 Task: Add an event with the title Networking Luncheon, date '2024/04/16', time 9:40 AM to 11:40 AMand add a description: The Effective Communication workshop is a dynamic and interactive session designed to enhance participants' communication skills and promote effective interpersonal interactions in the workplace. This workshop provides valuable insights, practical techniques, and hands-on exercises to improve both verbal and non-verbal communication abilities._x000D_
_x000D_
, put the event into Orange category . Add location for the event as: 456 Louvre Museum, Paris, France, logged in from the account softage.3@softage.netand send the event invitation to softage.7@softage.net and softage.8@softage.net. Set a reminder for the event 24 week before
Action: Mouse moved to (70, 82)
Screenshot: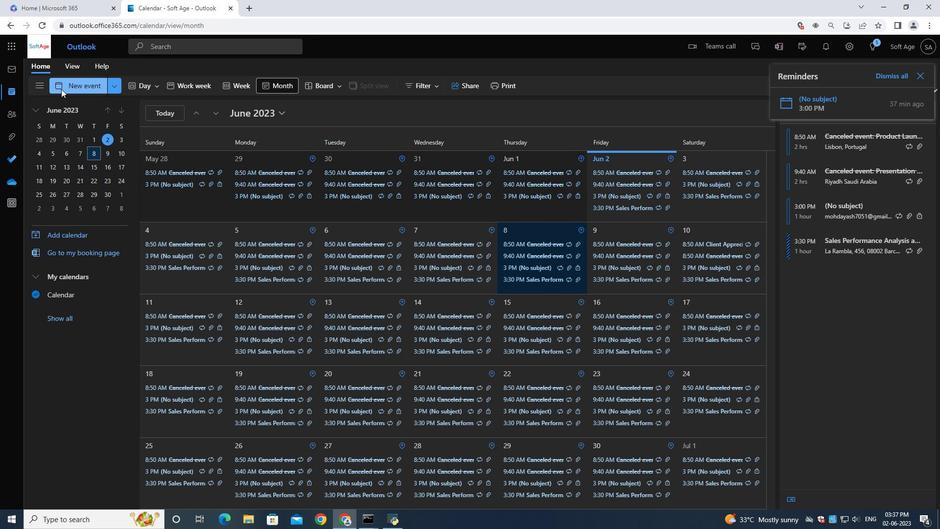 
Action: Mouse pressed left at (70, 82)
Screenshot: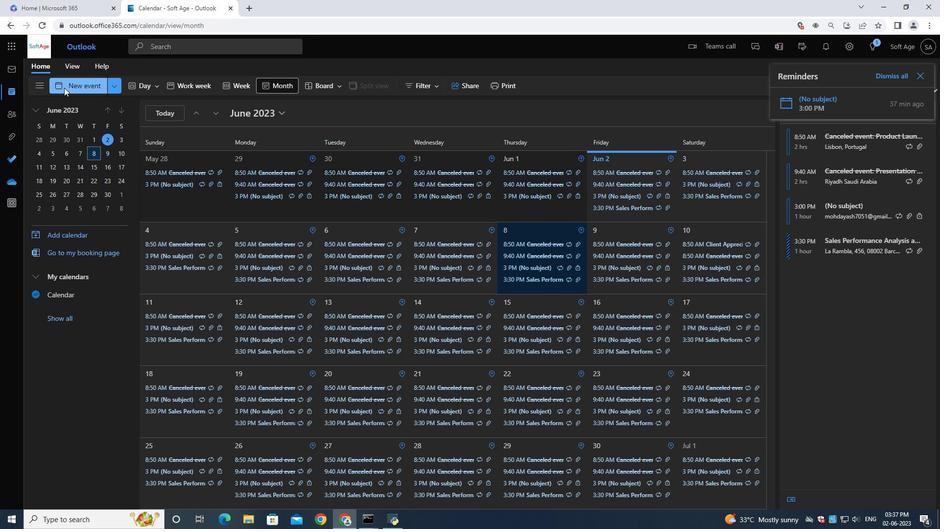 
Action: Mouse moved to (309, 151)
Screenshot: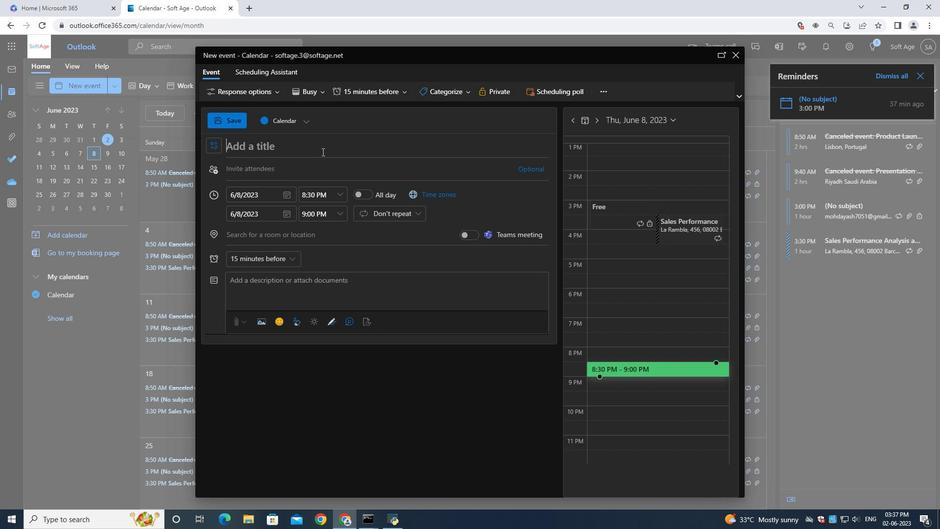 
Action: Mouse pressed left at (309, 151)
Screenshot: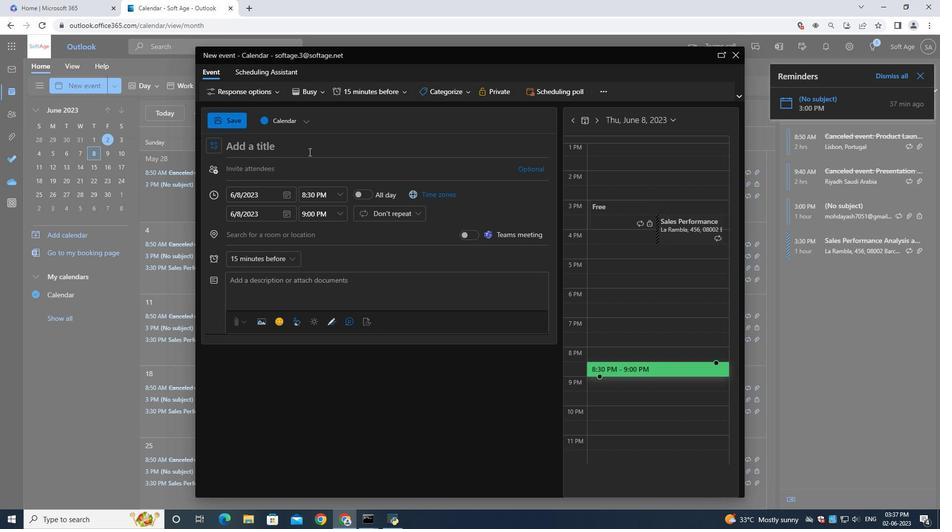 
Action: Key pressed <Key.shift>Networking<Key.space><Key.shift>Luncheon<Key.space>
Screenshot: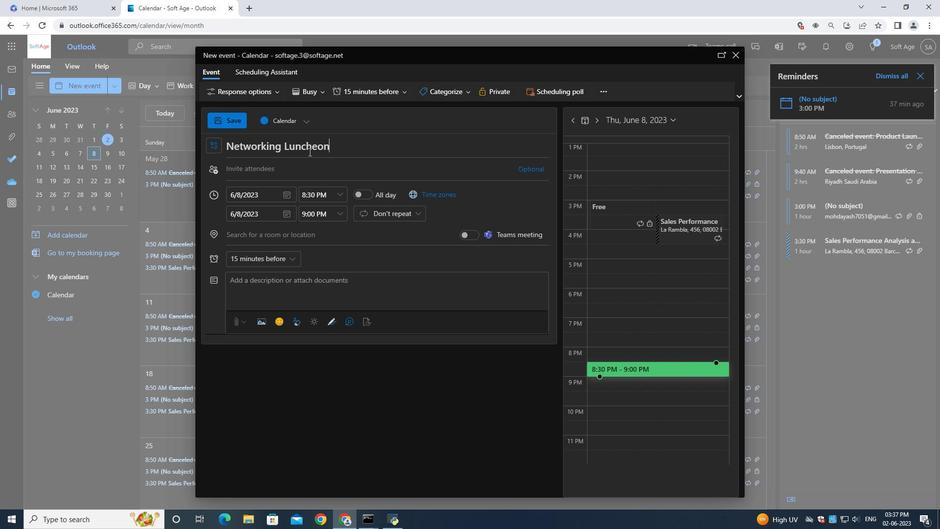 
Action: Mouse moved to (279, 196)
Screenshot: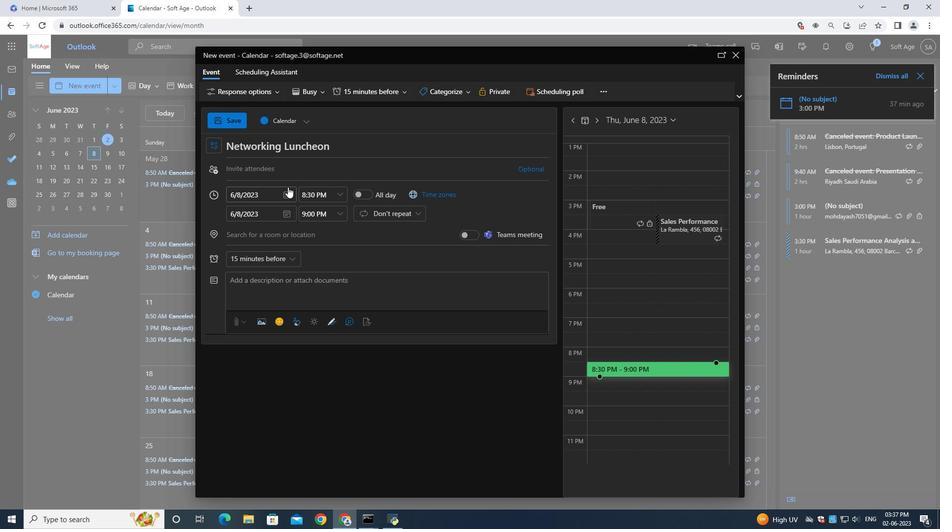 
Action: Mouse pressed left at (279, 196)
Screenshot: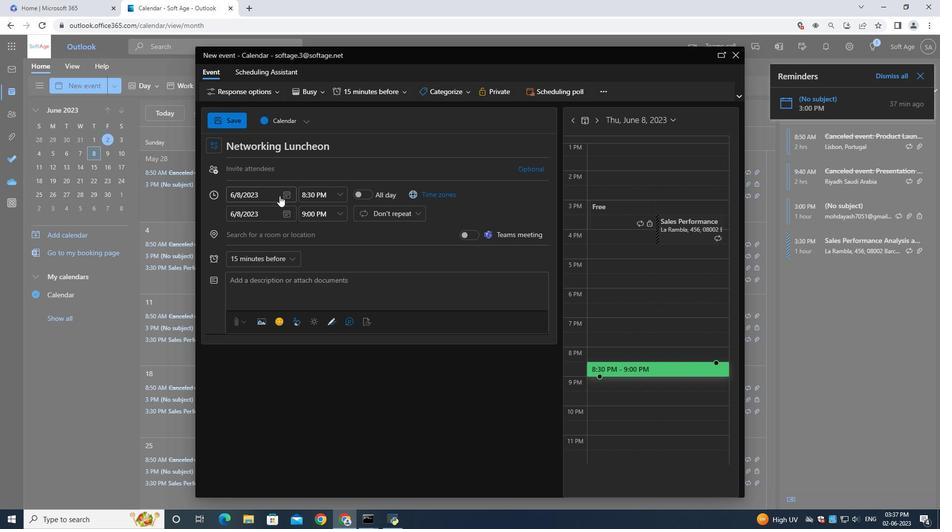 
Action: Mouse moved to (314, 215)
Screenshot: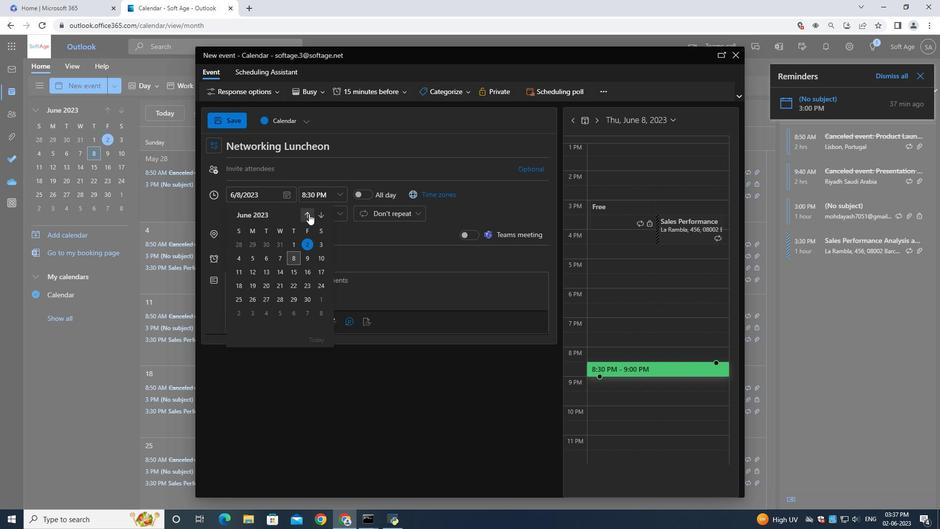 
Action: Mouse pressed left at (314, 215)
Screenshot: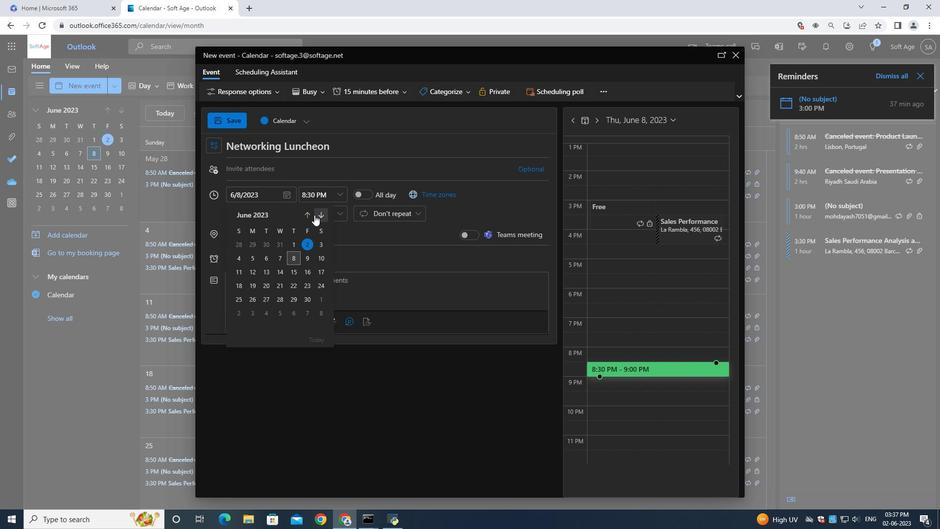 
Action: Mouse pressed left at (314, 215)
Screenshot: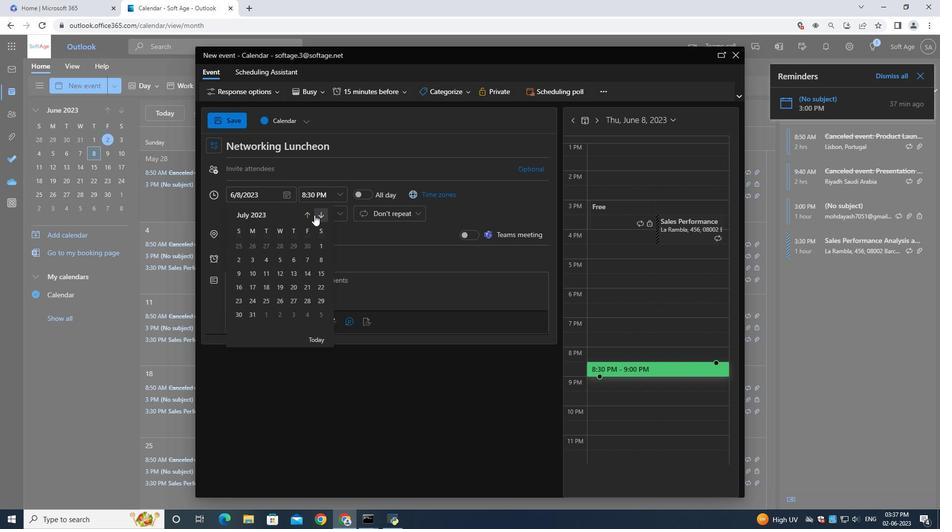 
Action: Mouse pressed left at (314, 215)
Screenshot: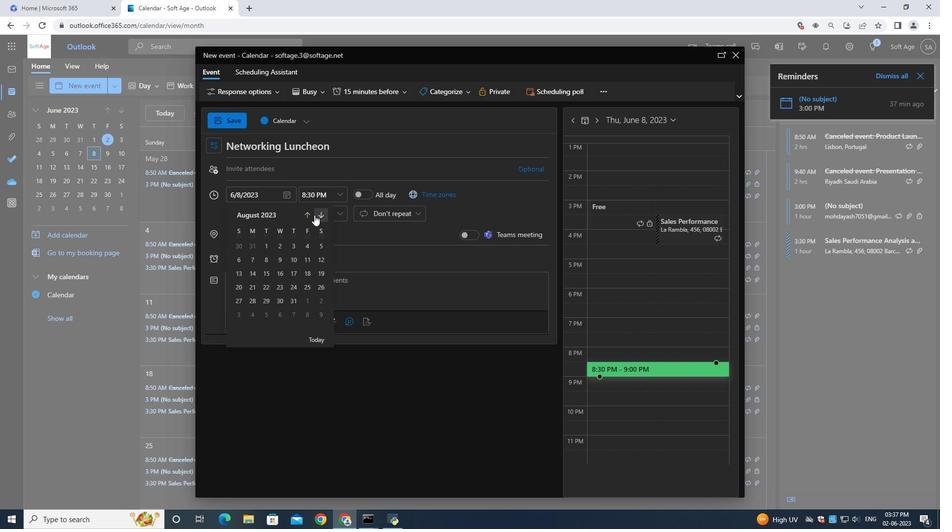 
Action: Mouse pressed left at (314, 215)
Screenshot: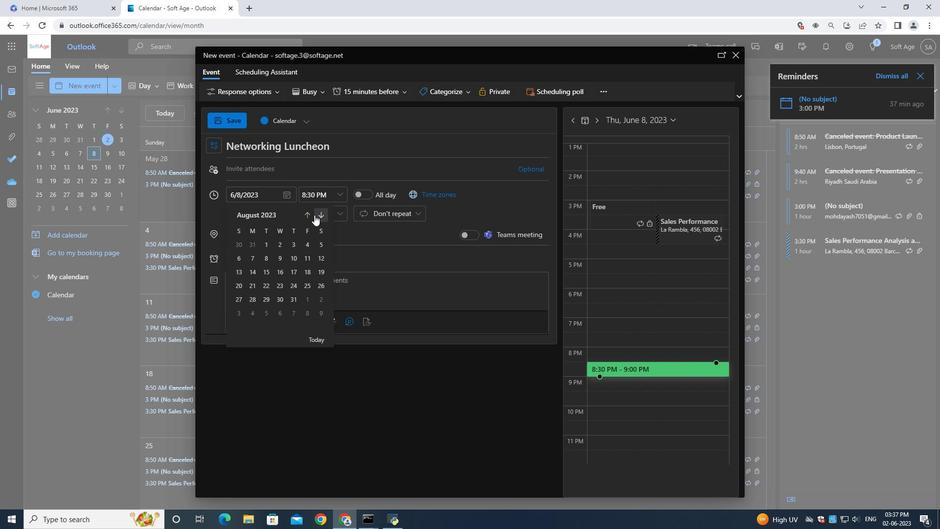 
Action: Mouse pressed left at (314, 215)
Screenshot: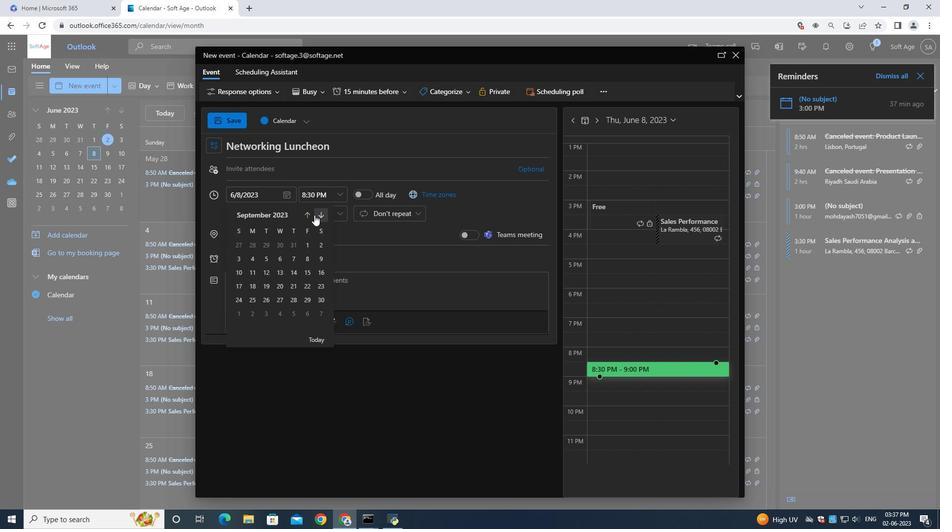 
Action: Mouse pressed left at (314, 215)
Screenshot: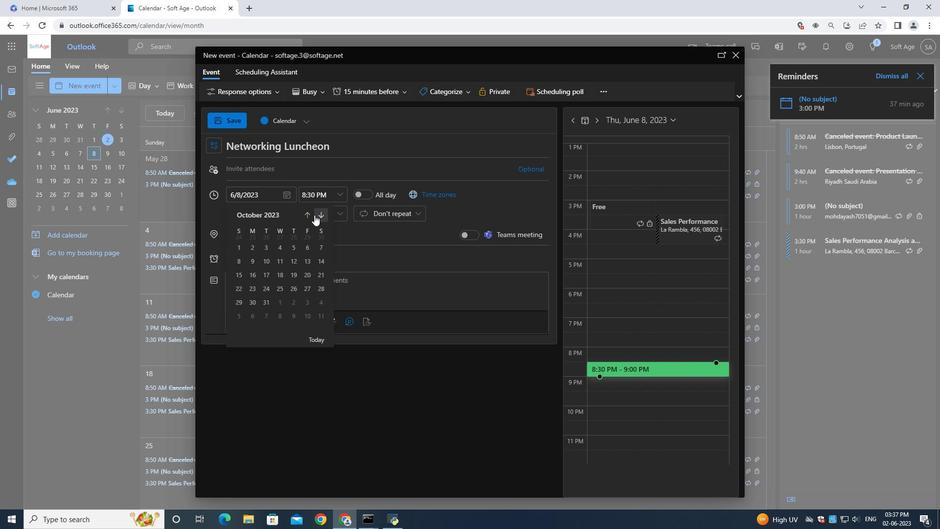 
Action: Mouse pressed left at (314, 215)
Screenshot: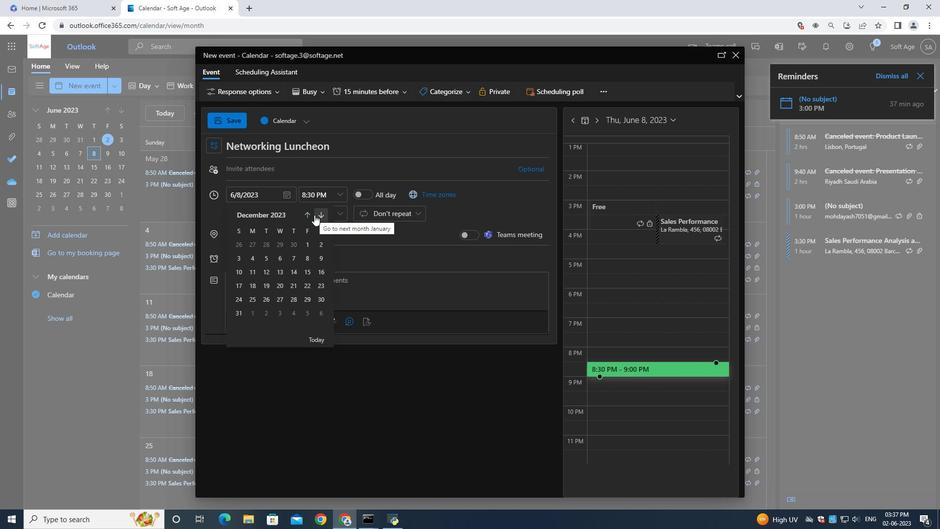 
Action: Mouse moved to (316, 215)
Screenshot: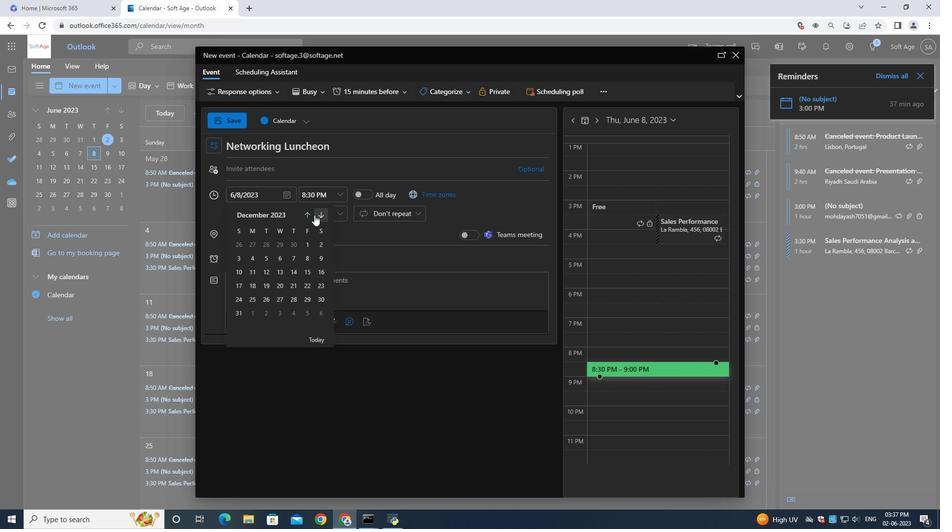 
Action: Mouse pressed left at (316, 215)
Screenshot: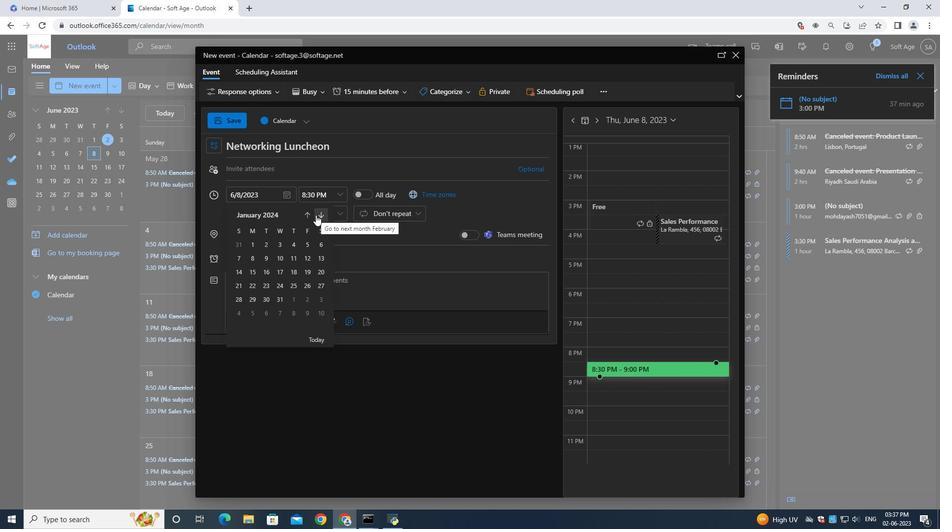 
Action: Mouse pressed left at (316, 215)
Screenshot: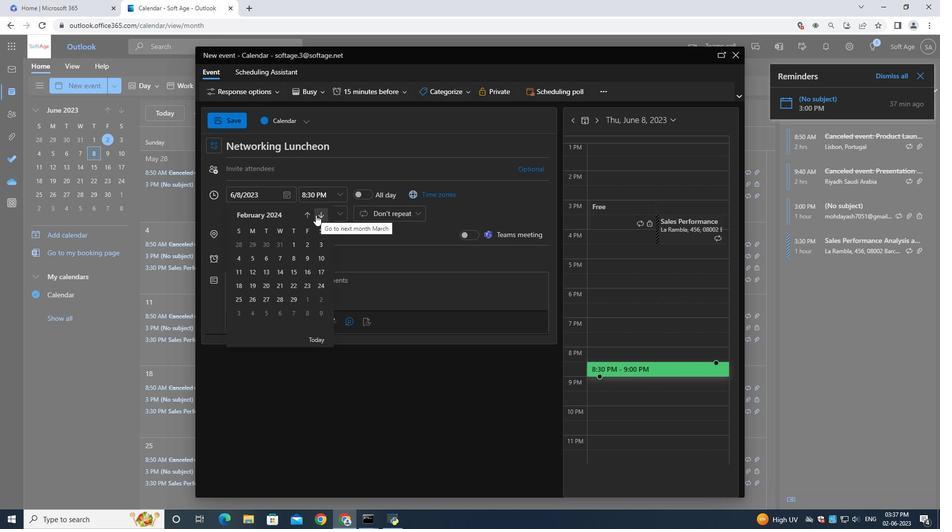 
Action: Mouse moved to (315, 215)
Screenshot: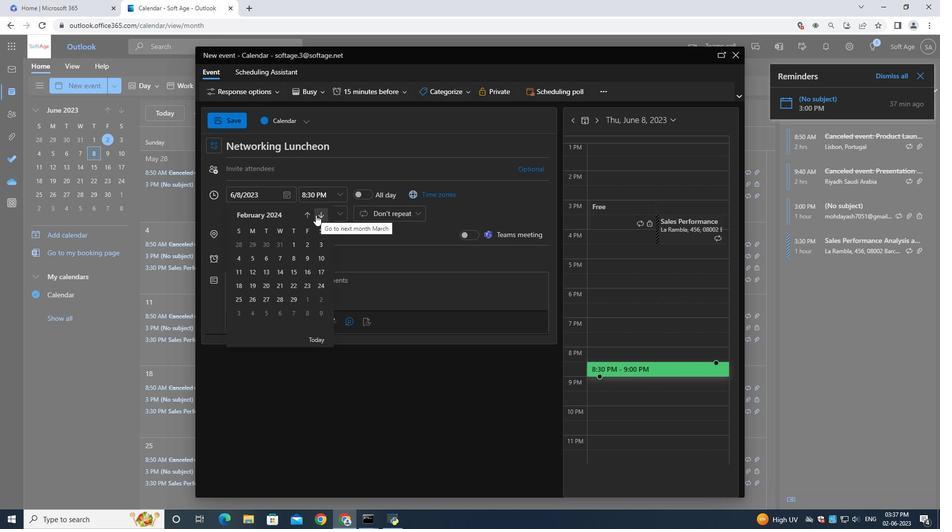 
Action: Mouse pressed left at (315, 215)
Screenshot: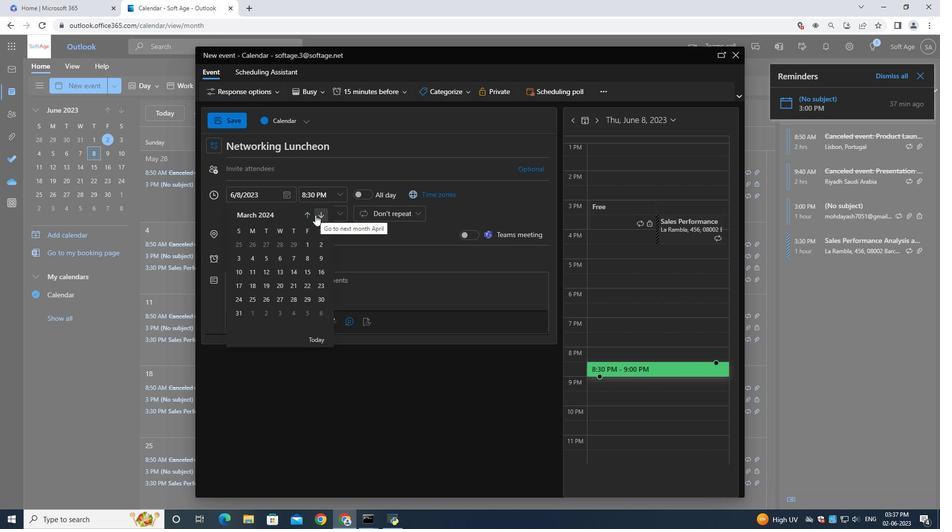 
Action: Mouse moved to (269, 272)
Screenshot: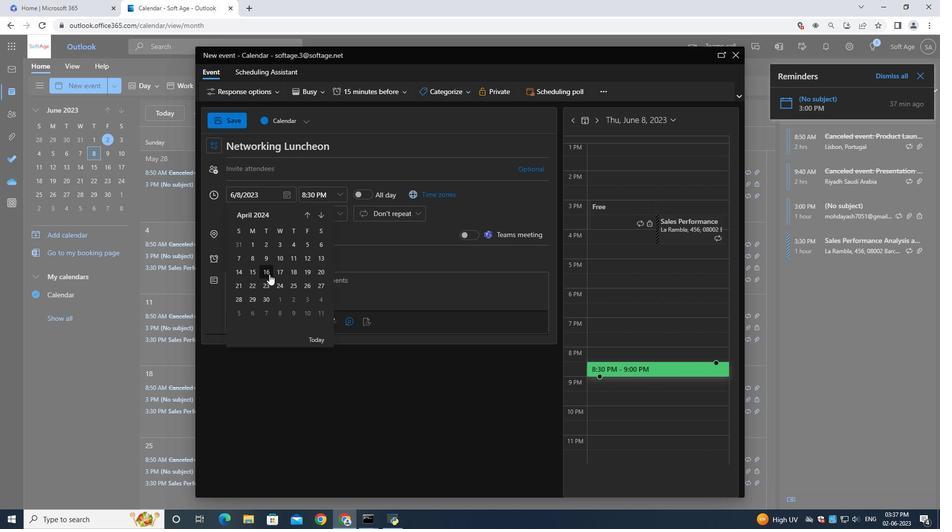 
Action: Mouse pressed left at (269, 272)
Screenshot: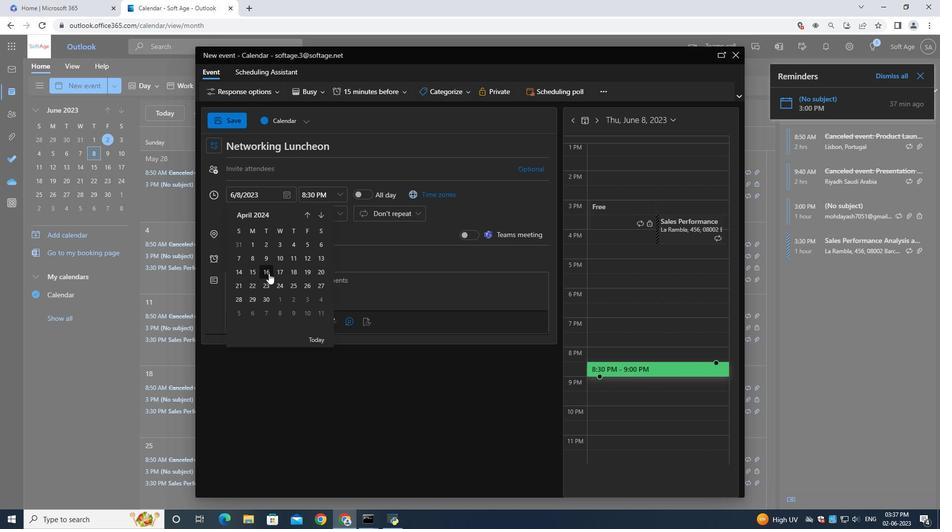 
Action: Mouse moved to (323, 196)
Screenshot: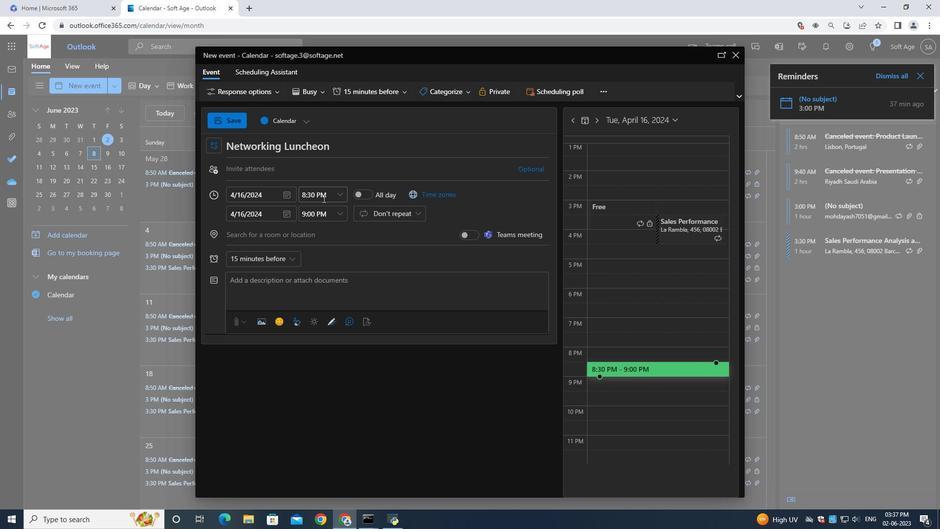 
Action: Mouse pressed left at (323, 196)
Screenshot: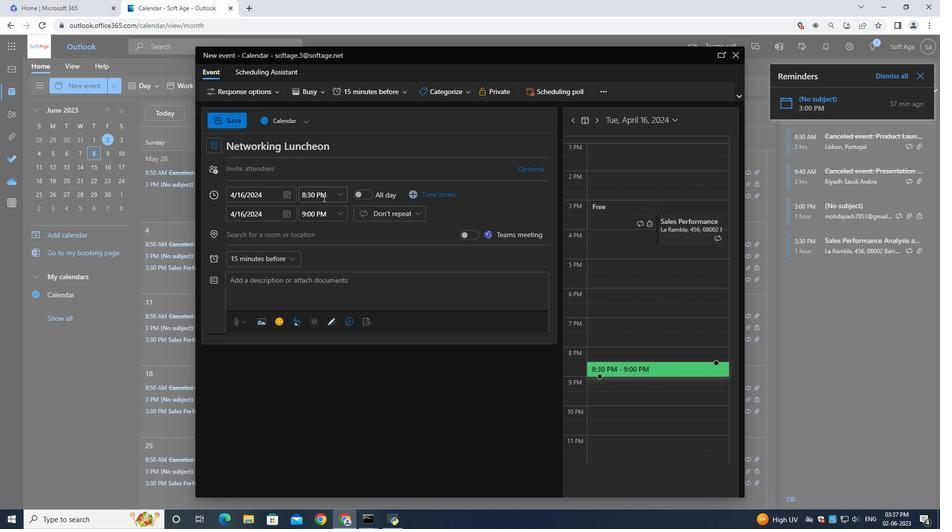 
Action: Key pressed 9<Key.shift_r>:40<Key.shift>AM
Screenshot: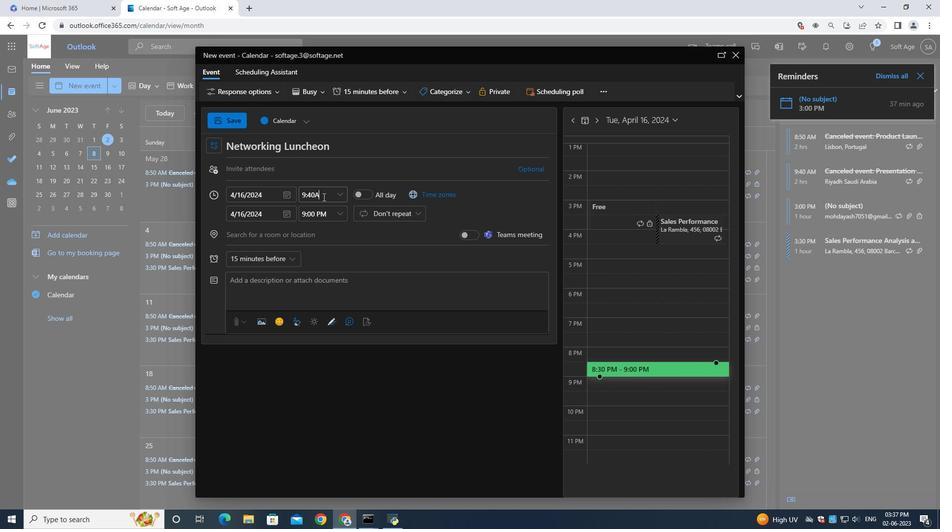 
Action: Mouse moved to (322, 214)
Screenshot: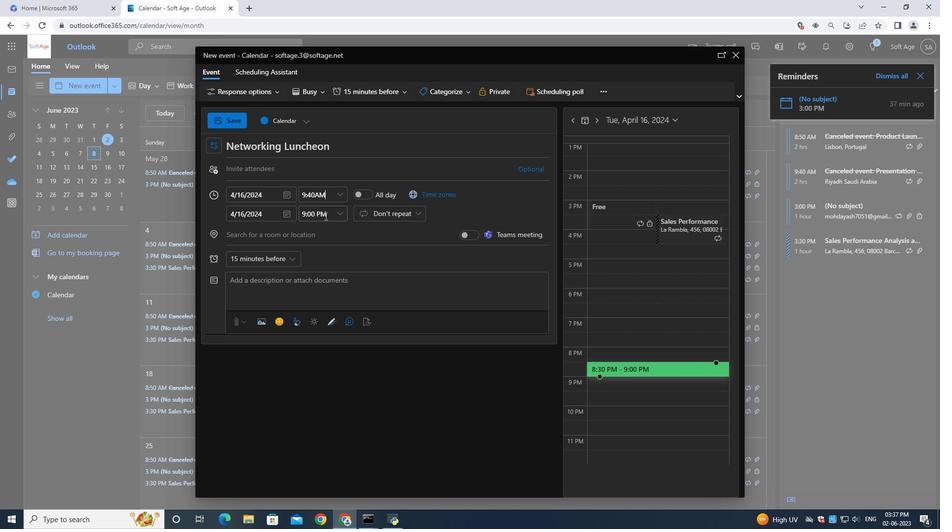 
Action: Mouse pressed left at (322, 214)
Screenshot: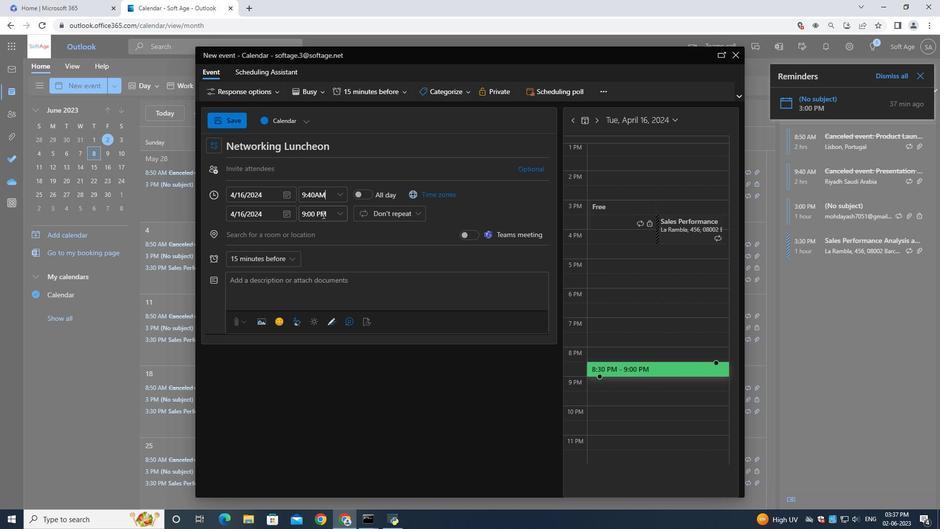 
Action: Mouse moved to (322, 214)
Screenshot: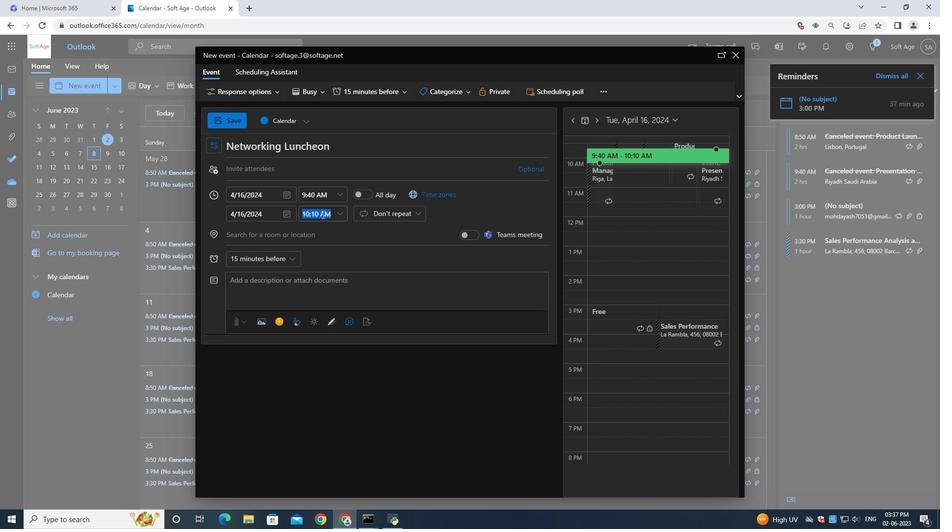 
Action: Key pressed 11<Key.shift_r>:40<Key.shift>AM
Screenshot: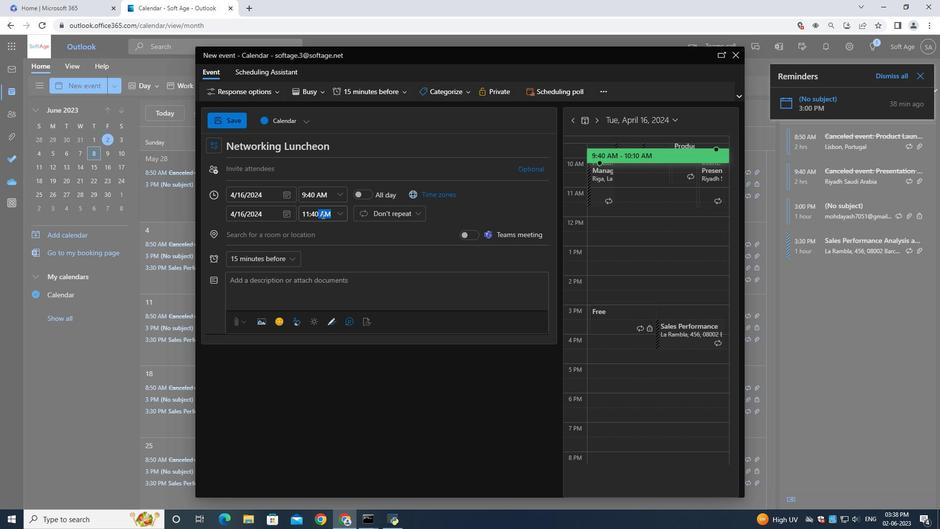 
Action: Mouse moved to (272, 282)
Screenshot: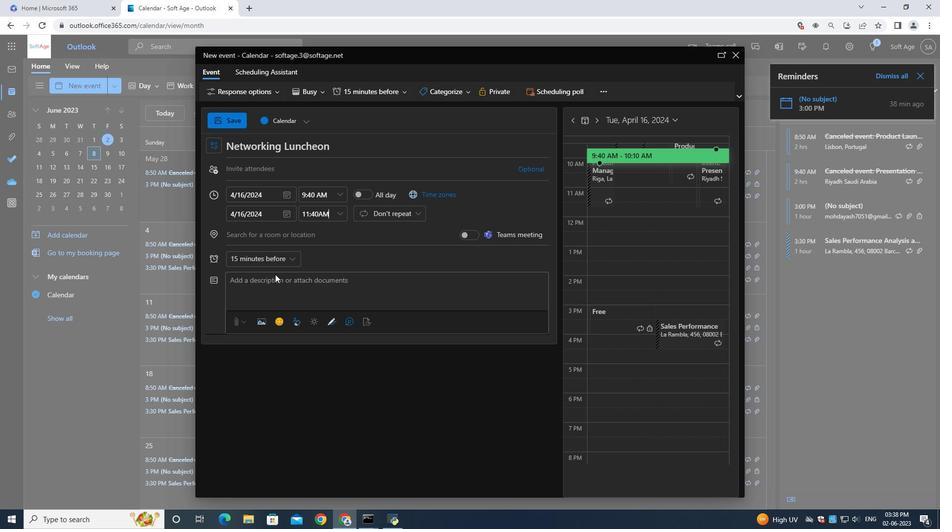 
Action: Mouse pressed left at (272, 282)
Screenshot: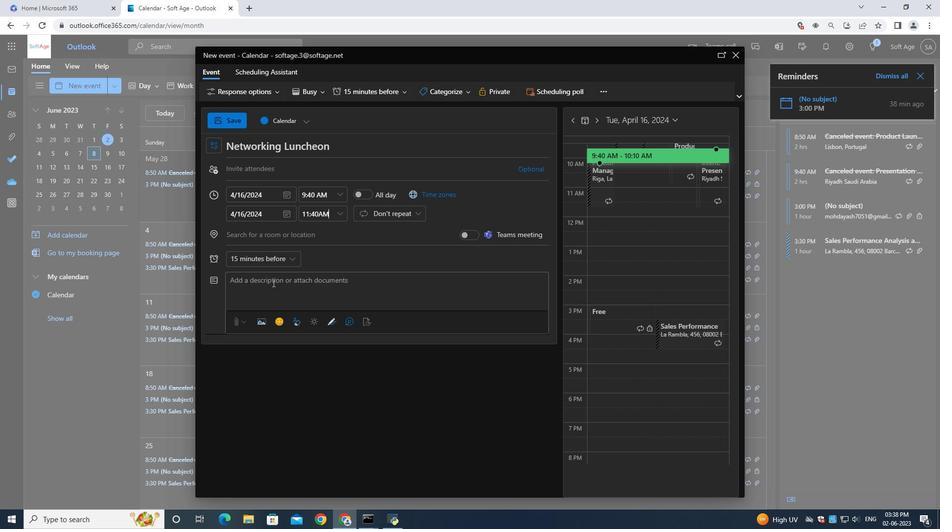 
Action: Mouse moved to (272, 282)
Screenshot: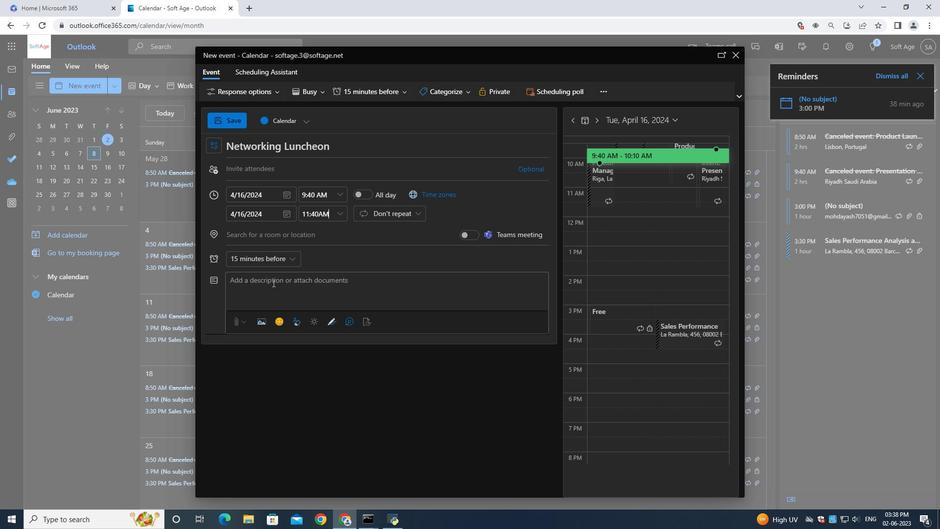 
Action: Key pressed <Key.shift>The<Key.space><Key.shift><Key.shift><Key.shift><Key.shift><Key.shift><Key.shift><Key.shift><Key.shift><Key.shift><Key.shift><Key.shift><Key.shift><Key.shift><Key.shift><Key.shift><Key.shift><Key.shift>Effective<Key.space><Key.shift>Communication<Key.space><Key.shift>Workshop<Key.space>is<Key.space>dynamic<Key.space>and<Key.space><Key.space><Key.shift><Key.shift><Key.shift><Key.shift><Key.shift>interactive<Key.space>session<Key.space>desgined<Key.space>to<Key.space>enhance<Key.space>participants'<Key.space>communication<Key.space>skills<Key.space>and<Key.space>promote<Key.space>effectib<Key.backspace>ve<Key.space><Key.backspace><Key.backspace>e<Key.space>interpersonal<Key.space>interactions<Key.space>in<Key.space>the<Key.space>workplace.<Key.space><Key.shift><Key.shift><Key.shift><Key.shift><Key.shift>This<Key.space>workshop<Key.space>provides<Key.space>valuable<Key.space>insights,practical<Key.space><Key.backspace><Key.backspace><Key.backspace><Key.backspace><Key.backspace><Key.backspace><Key.backspace><Key.backspace><Key.backspace><Key.backspace><Key.space>pa<Key.backspace>ractical<Key.space>techniques,<Key.space>and<Key.space>hands<Key.space><Key.backspace>-on<Key.space>exerises<Key.space>to<Key.space>improve<Key.space>both<Key.space>verbal<Key.space>and<Key.space>non-verbal<Key.space>communication<Key.space>abilities.
Screenshot: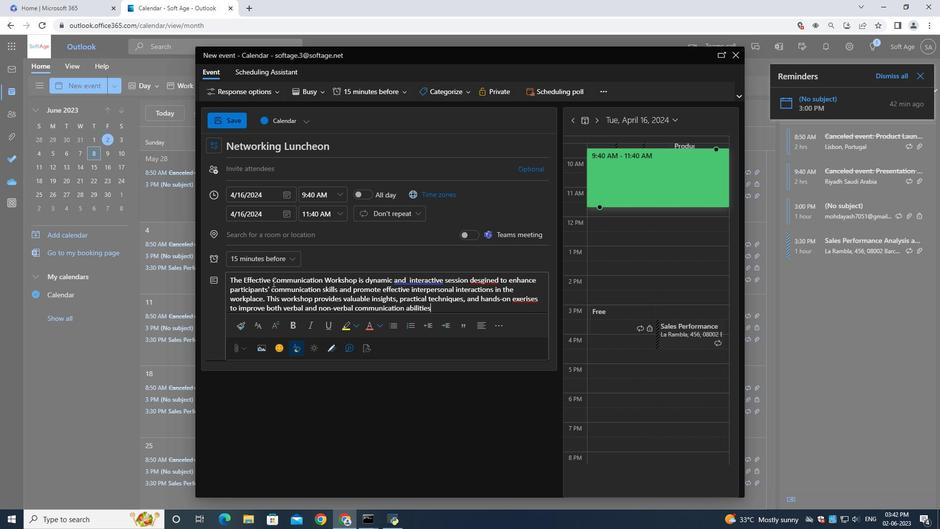 
Action: Mouse moved to (416, 277)
Screenshot: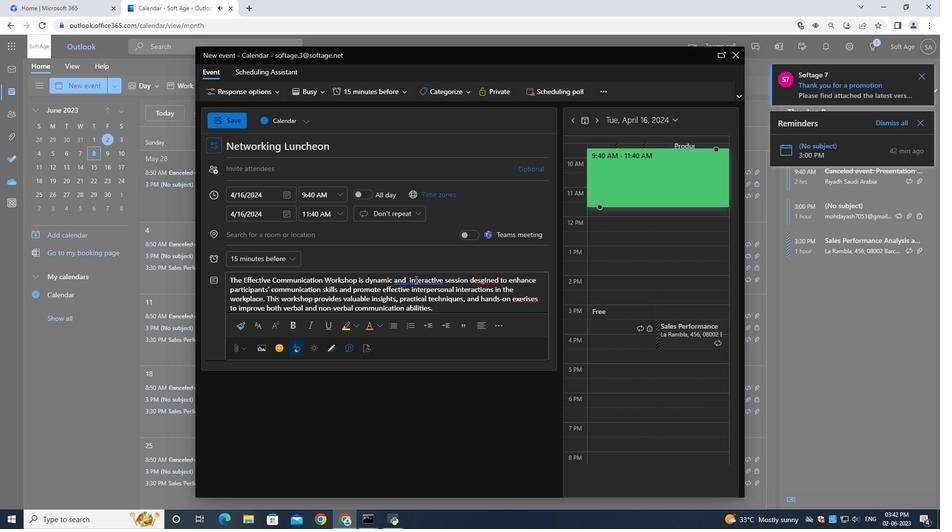 
Action: Mouse pressed left at (416, 277)
Screenshot: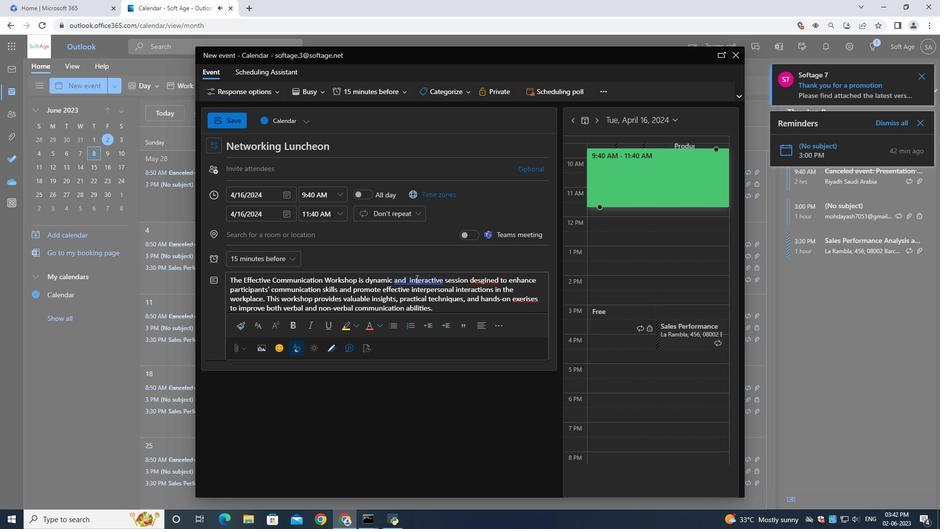 
Action: Mouse moved to (423, 318)
Screenshot: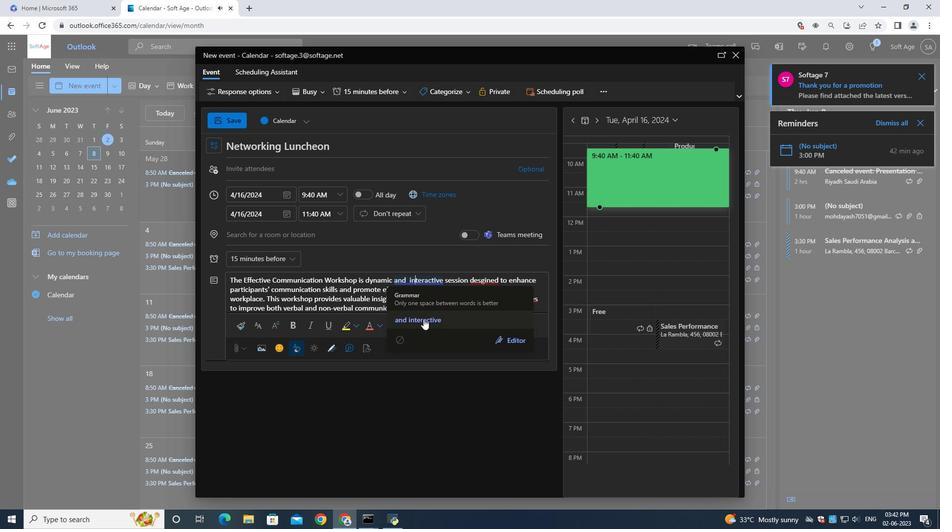 
Action: Mouse pressed left at (423, 318)
Screenshot: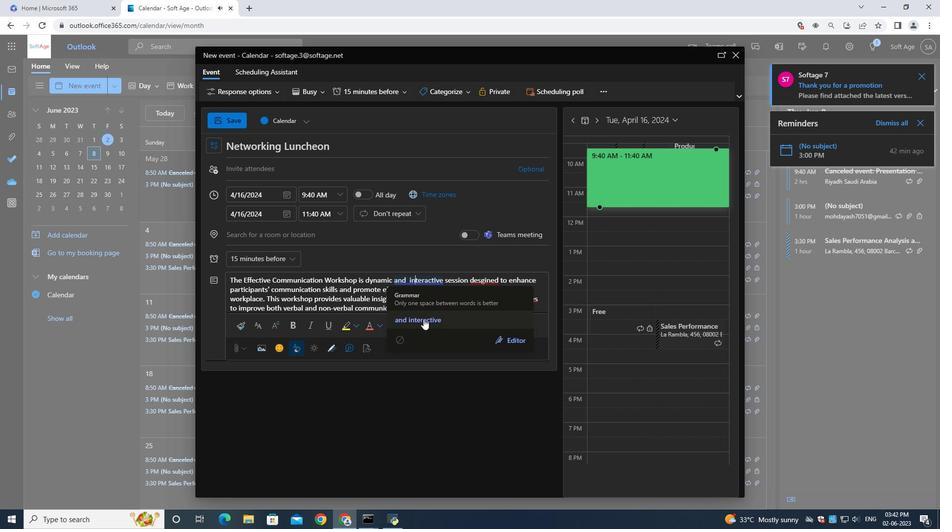 
Action: Mouse moved to (455, 93)
Screenshot: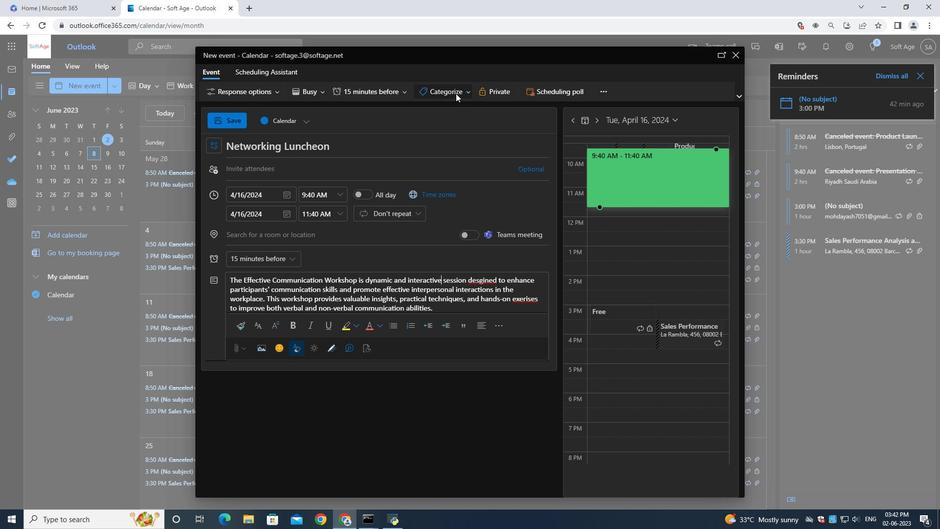 
Action: Mouse pressed left at (456, 93)
Screenshot: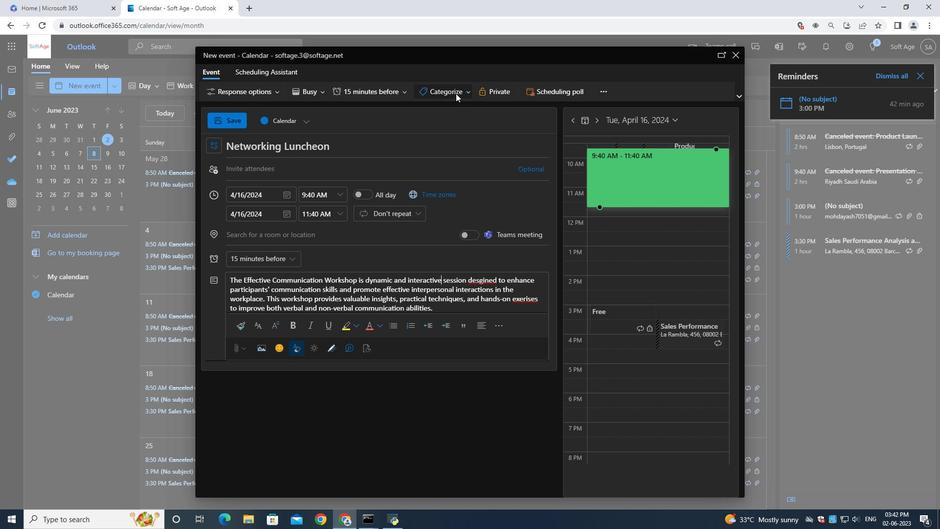 
Action: Mouse moved to (451, 141)
Screenshot: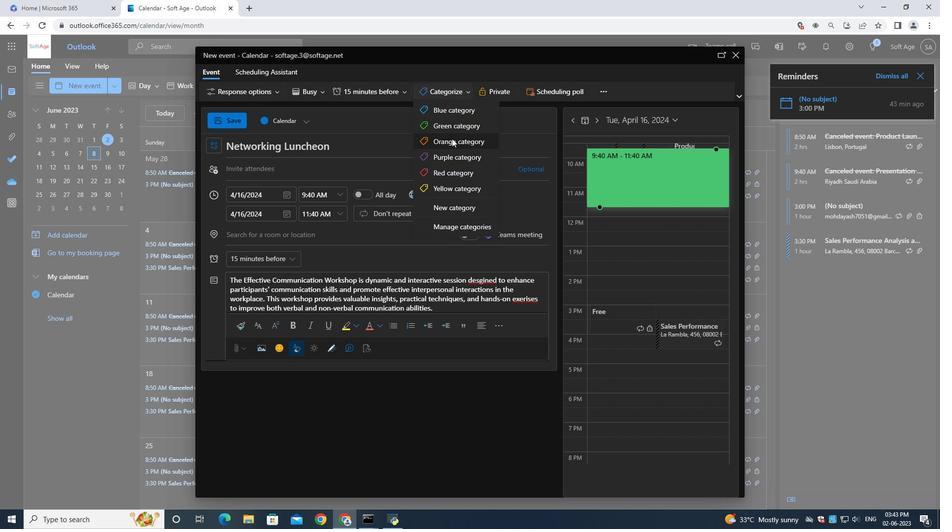 
Action: Mouse pressed left at (451, 141)
Screenshot: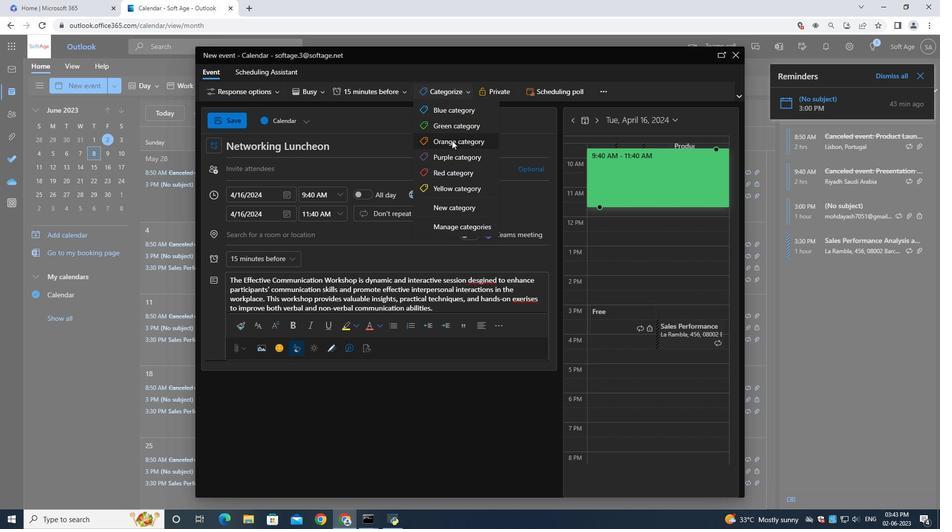 
Action: Mouse moved to (251, 237)
Screenshot: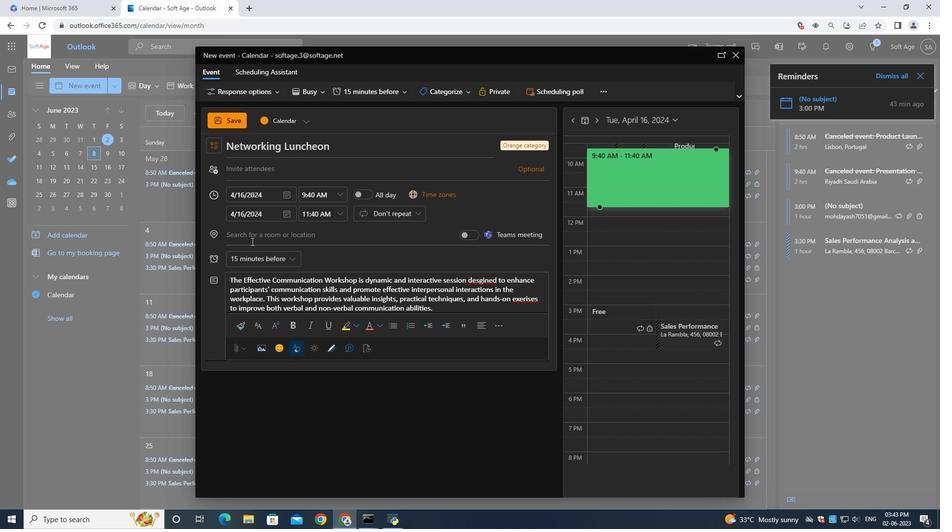 
Action: Mouse pressed left at (251, 237)
Screenshot: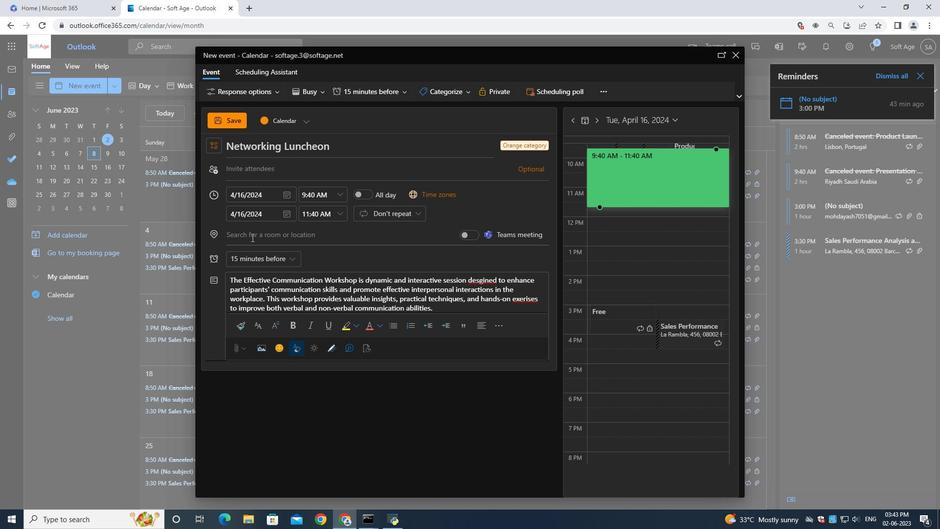 
Action: Mouse moved to (253, 233)
Screenshot: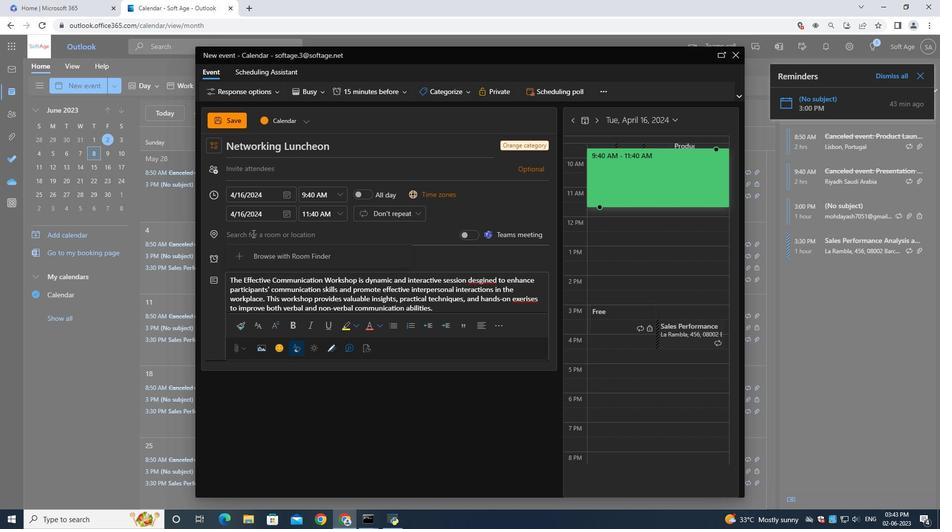 
Action: Key pressed 456<Key.space><Key.shift>Louvre<Key.space><Key.shift>Museum,<Key.space><Key.shift>Paris,<Key.space><Key.shift>France
Screenshot: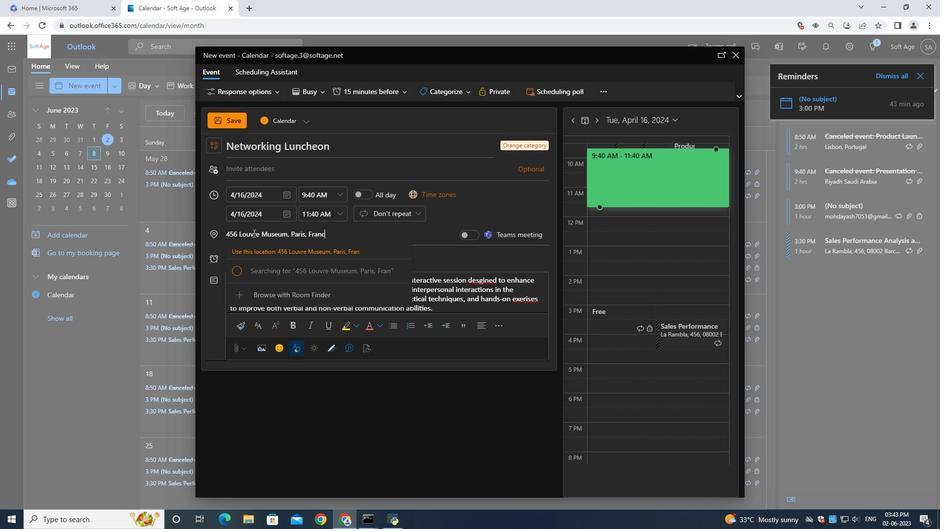 
Action: Mouse moved to (274, 168)
Screenshot: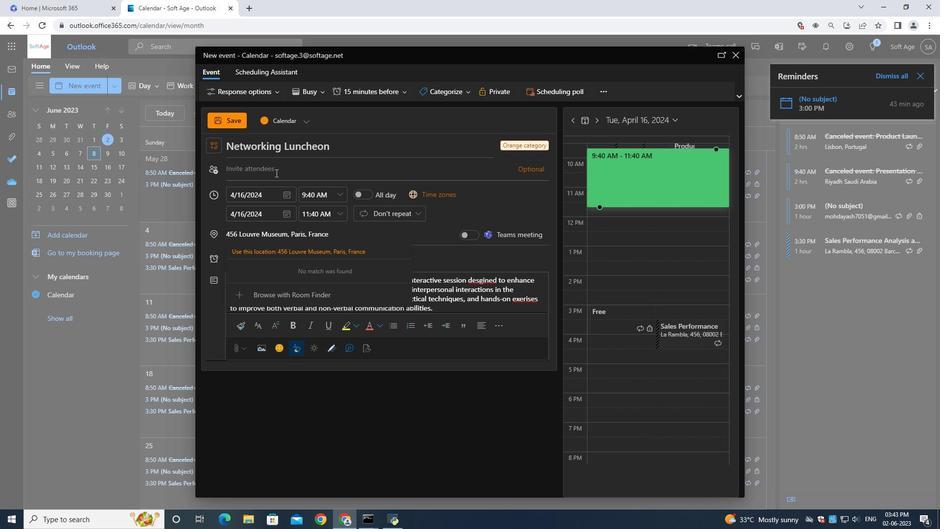 
Action: Mouse pressed left at (274, 168)
Screenshot: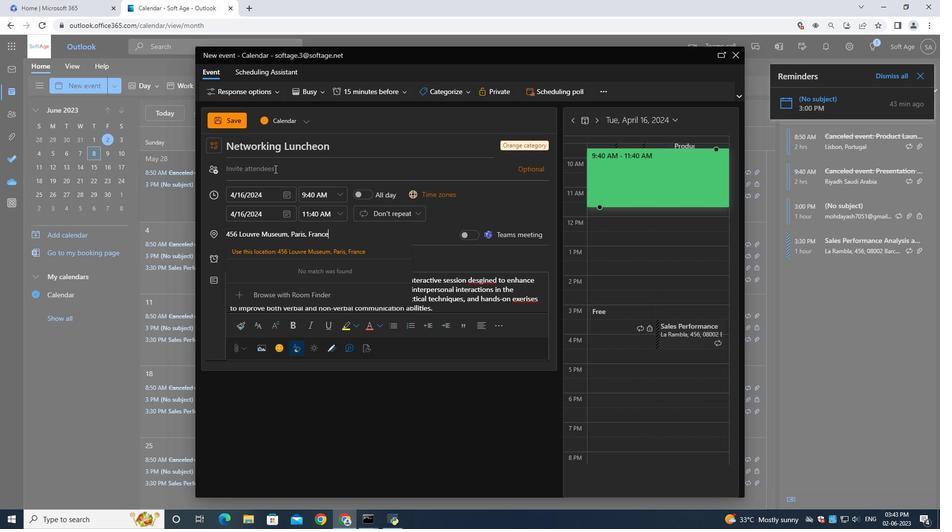 
Action: Mouse moved to (275, 169)
Screenshot: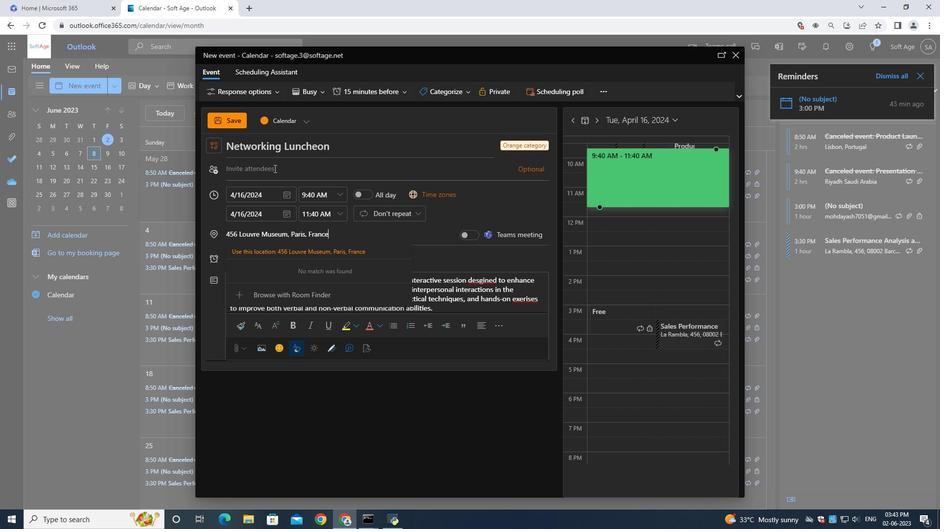 
Action: Key pressed <Key.shift>Softage.7<Key.shift>@softage.net
Screenshot: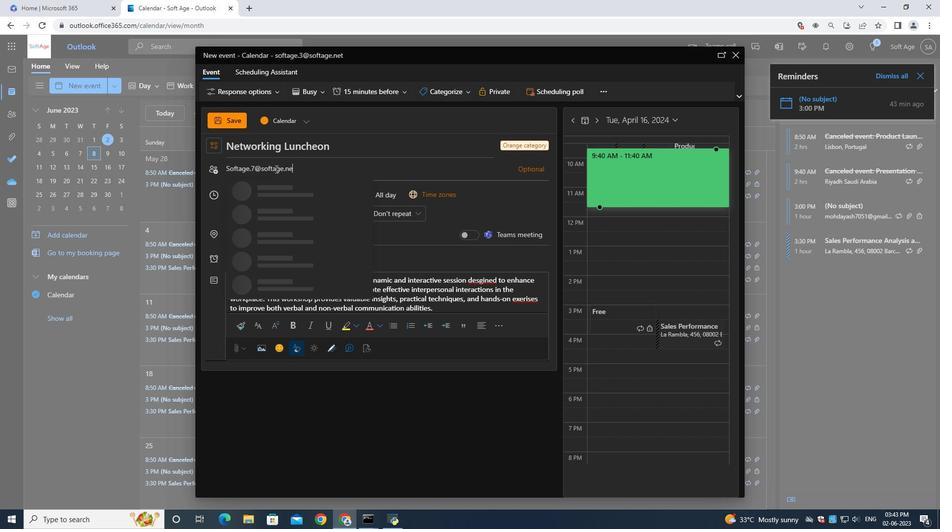
Action: Mouse moved to (286, 192)
Screenshot: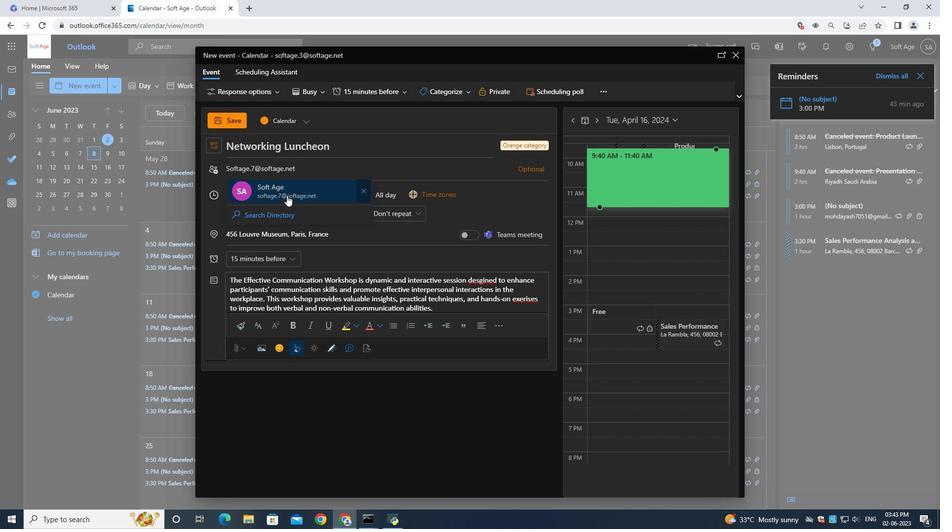 
Action: Mouse pressed left at (286, 192)
Screenshot: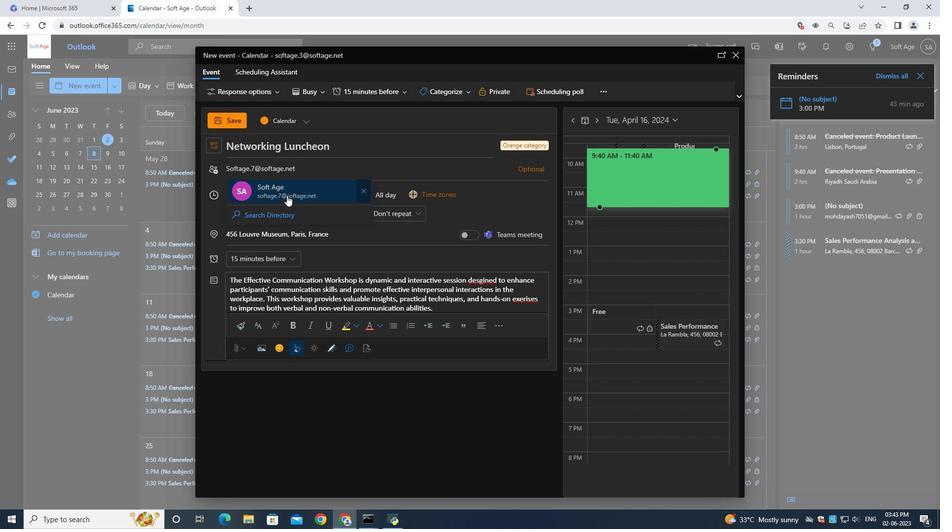 
Action: Mouse moved to (310, 174)
Screenshot: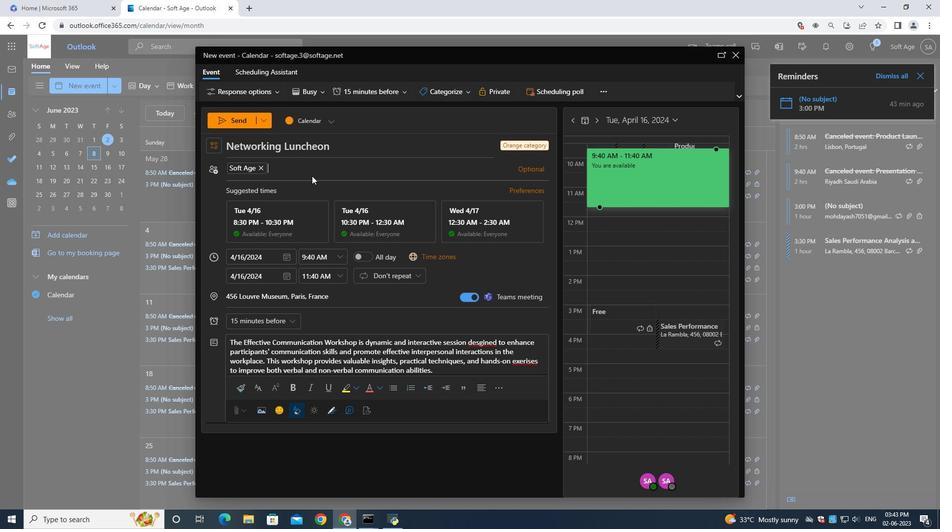 
Action: Key pressed <Key.shift>Softage.8<Key.shift>@softage.net
Screenshot: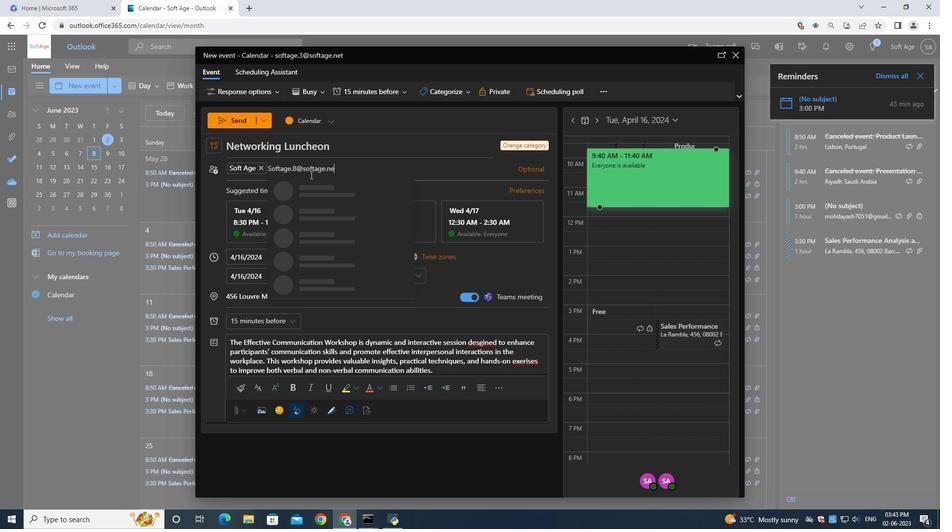 
Action: Mouse moved to (330, 193)
Screenshot: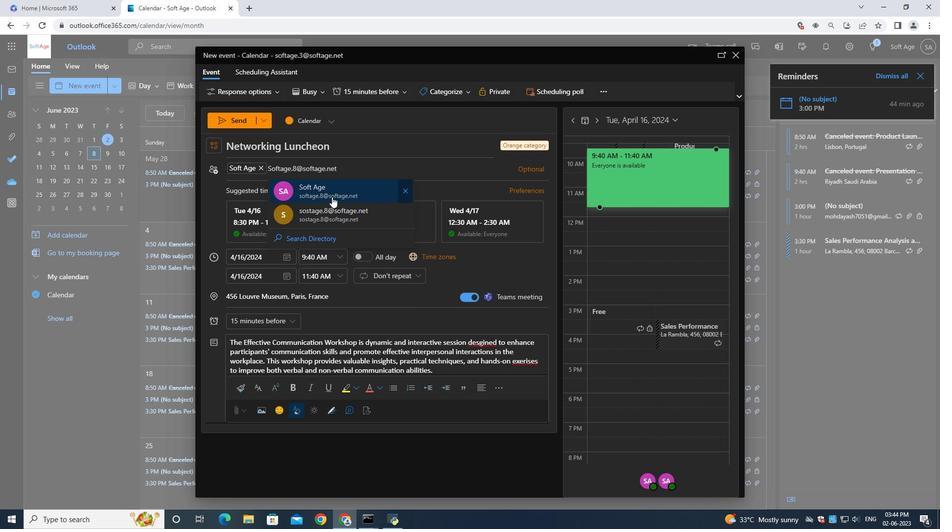 
Action: Mouse pressed left at (330, 193)
Screenshot: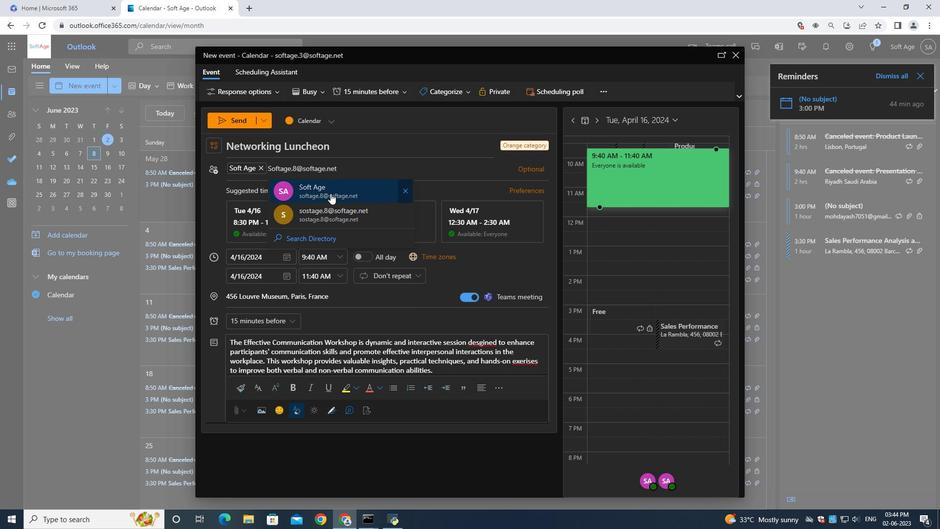 
Action: Mouse moved to (269, 321)
Screenshot: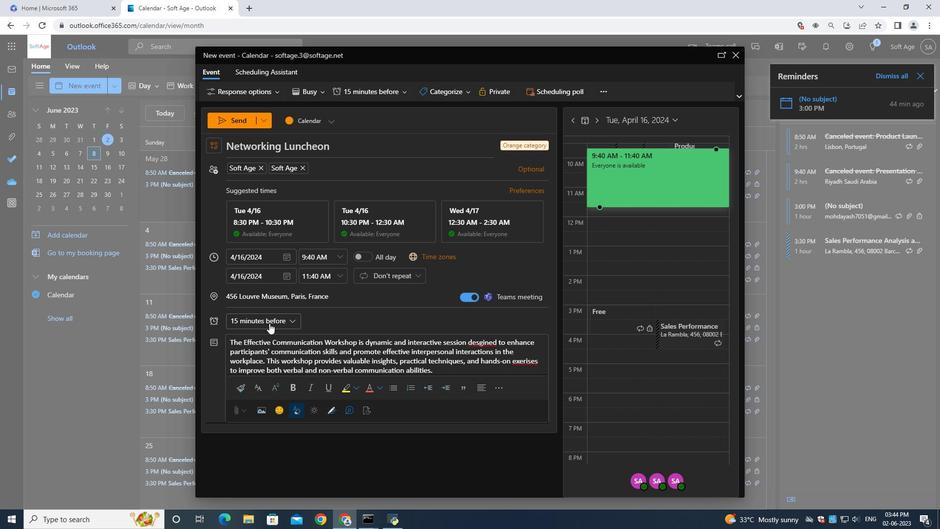 
Action: Mouse pressed left at (269, 321)
Screenshot: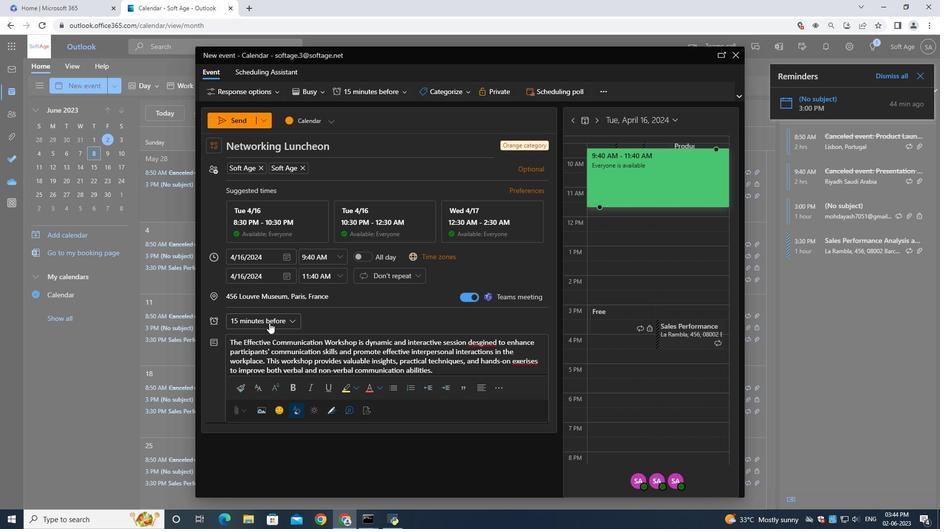 
Action: Mouse moved to (265, 321)
Screenshot: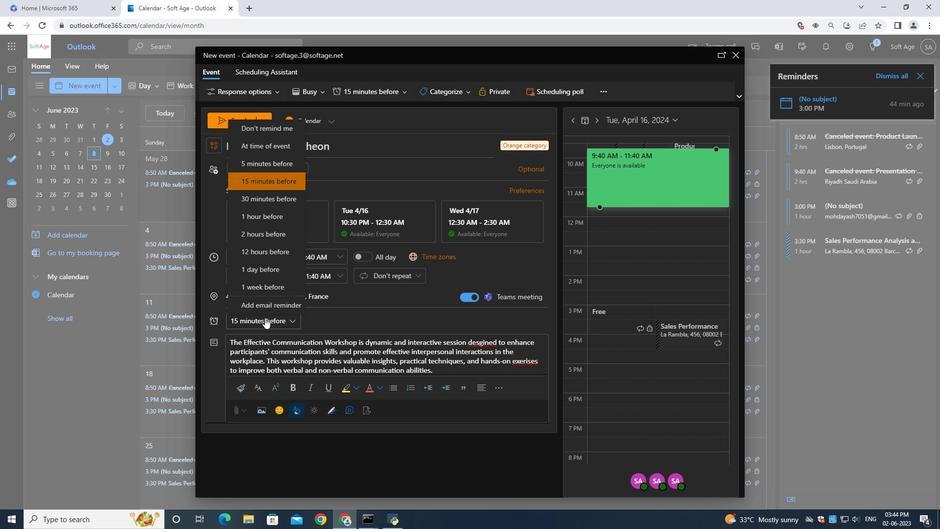 
Action: Mouse pressed left at (265, 321)
Screenshot: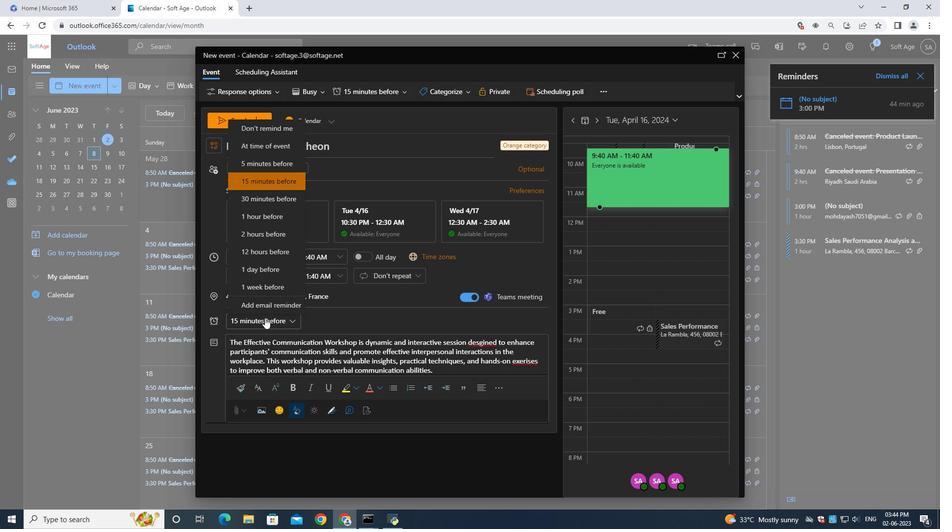
Action: Mouse moved to (233, 121)
Screenshot: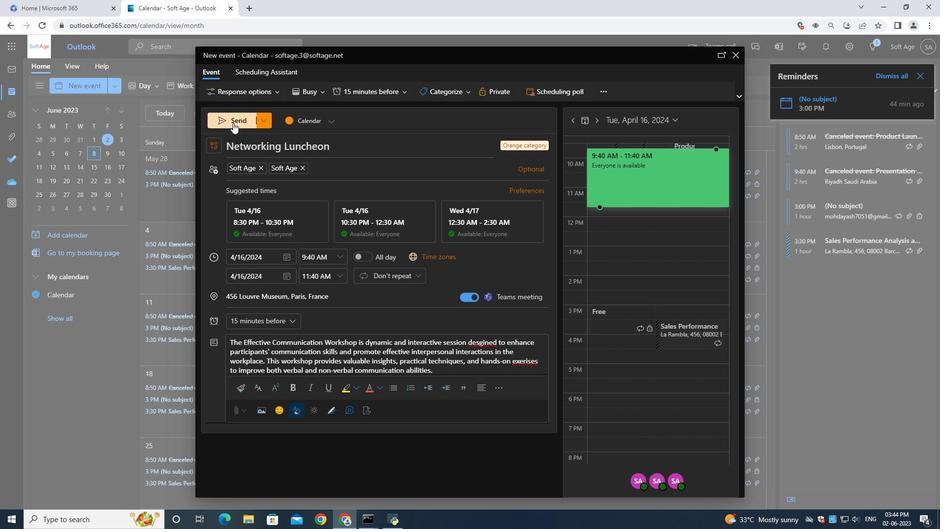 
Action: Mouse pressed left at (233, 121)
Screenshot: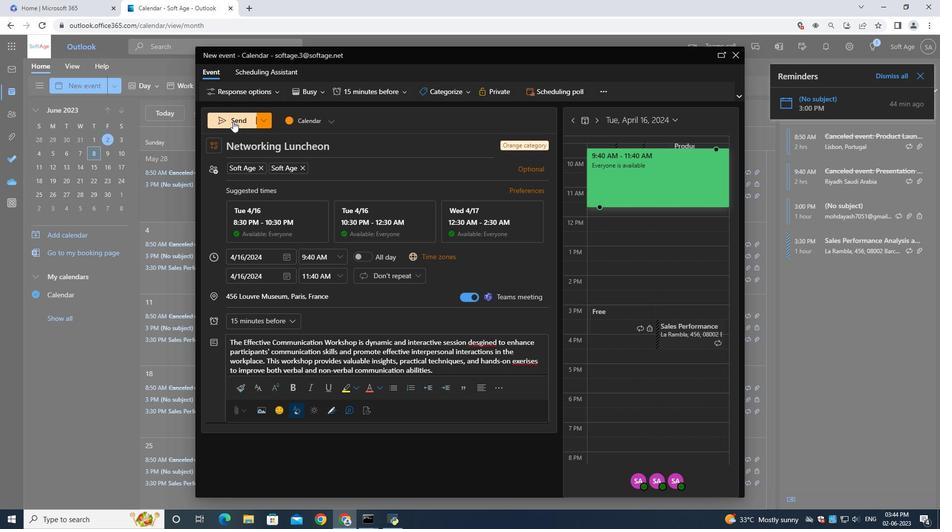 
